 Task: In the  document Appleloge.rtf Add another  'page' Use the Tool Explore 'and look for brief about the picture in first page, copy 2-3 lines in second sheet.' Align the text to the Left
Action: Mouse moved to (169, 60)
Screenshot: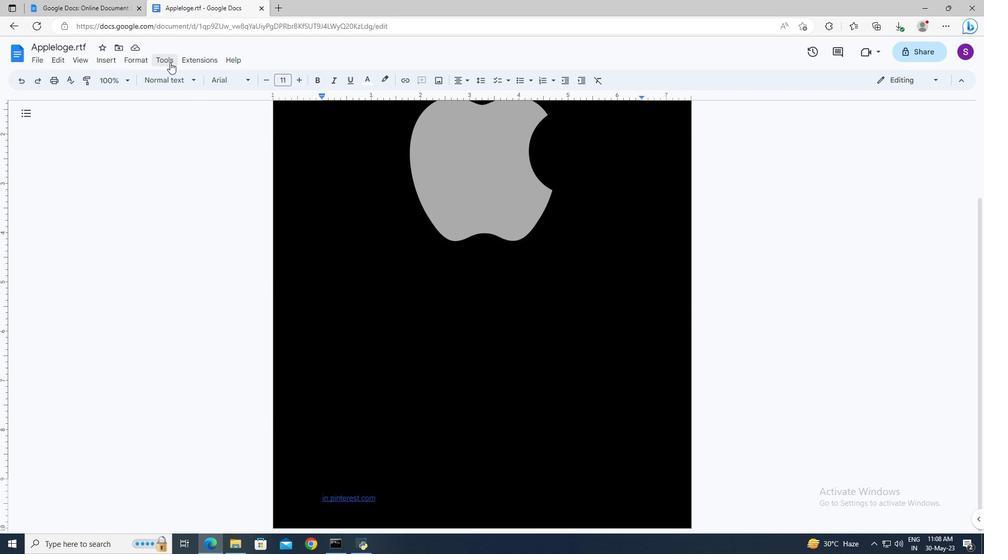 
Action: Mouse pressed left at (169, 60)
Screenshot: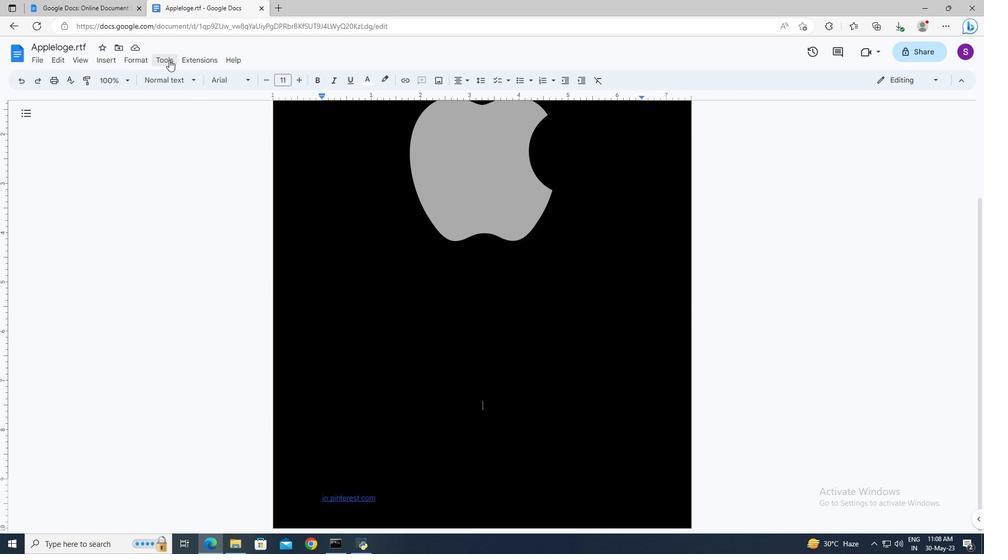 
Action: Mouse moved to (187, 173)
Screenshot: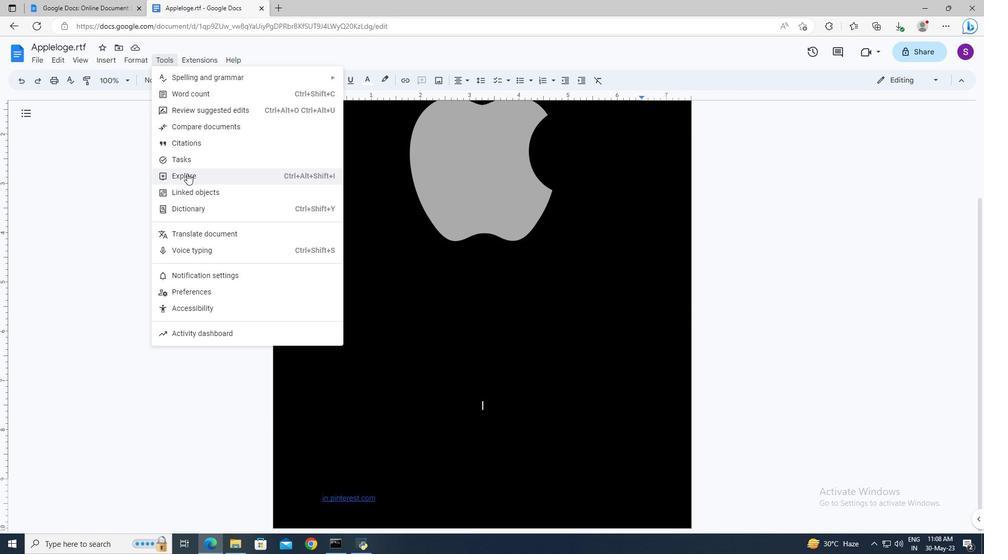 
Action: Mouse pressed left at (187, 173)
Screenshot: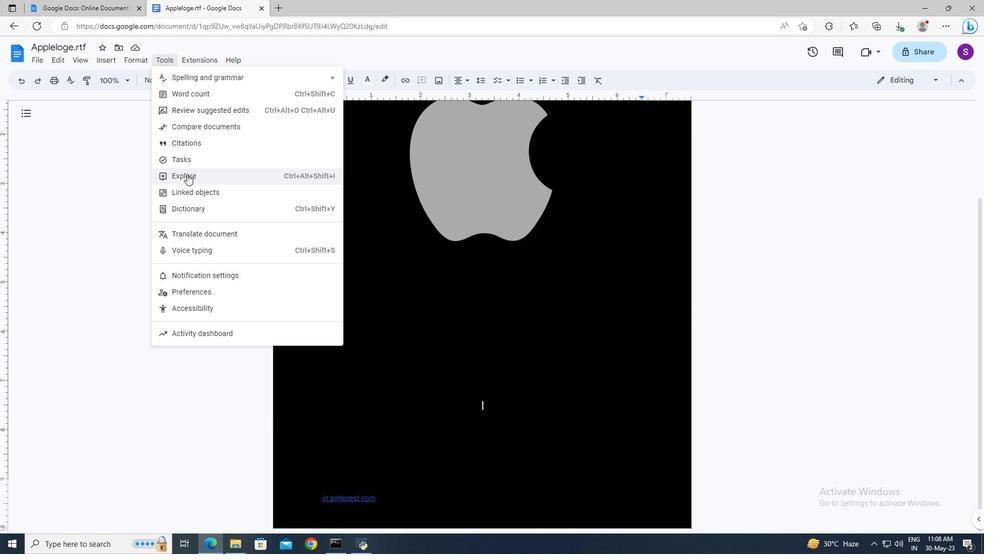 
Action: Mouse moved to (855, 115)
Screenshot: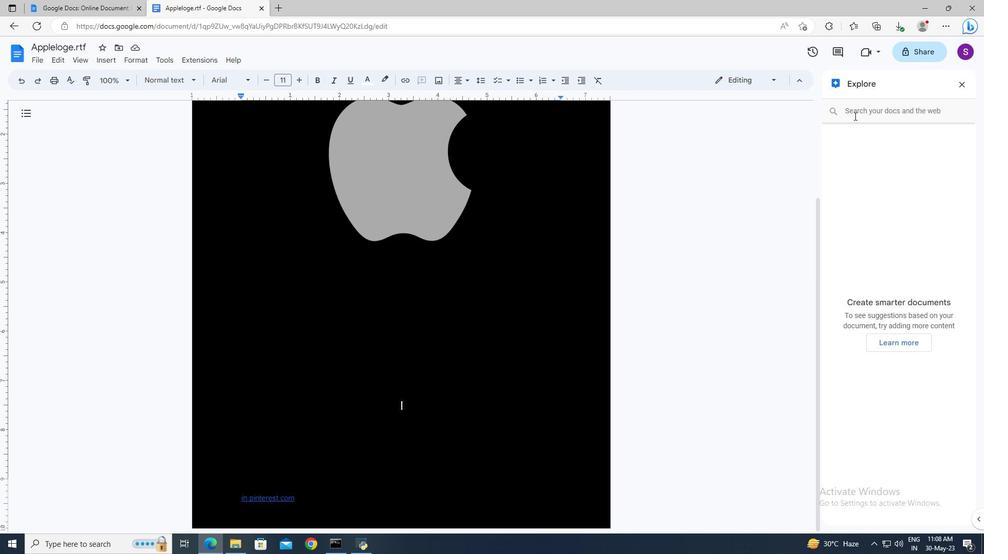 
Action: Mouse pressed left at (855, 115)
Screenshot: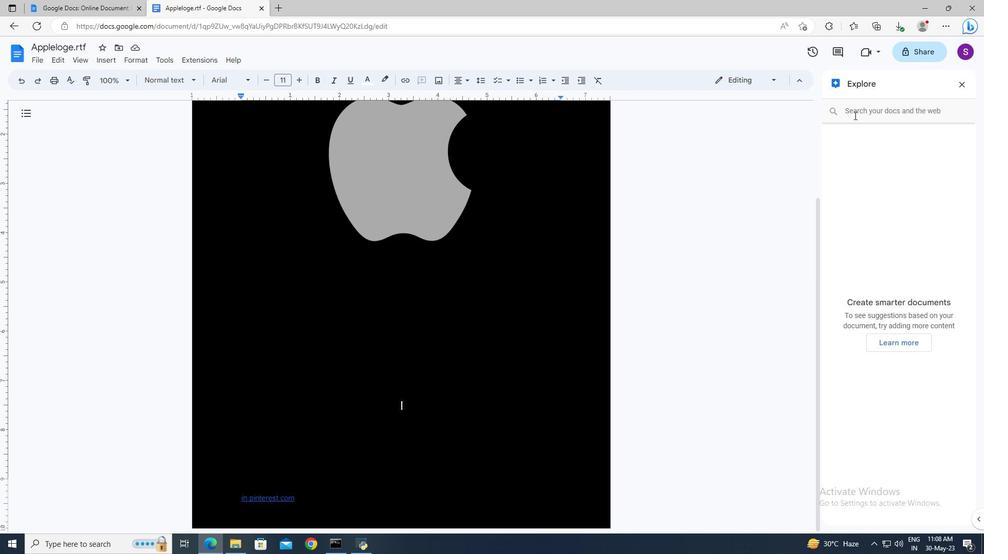 
Action: Mouse moved to (854, 118)
Screenshot: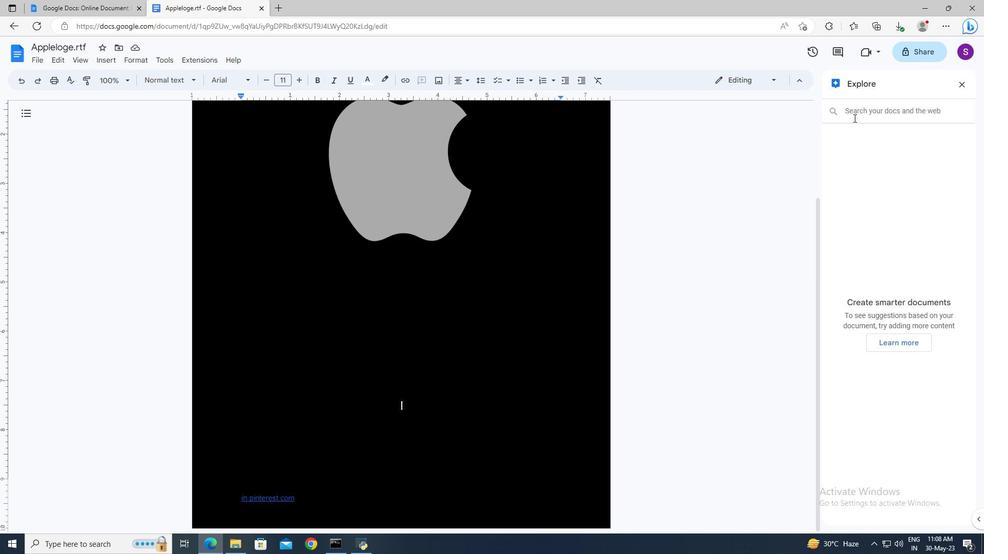 
Action: Key pressed brief<Key.space>about<Key.space>apple<Key.space>logo<Key.enter>
Screenshot: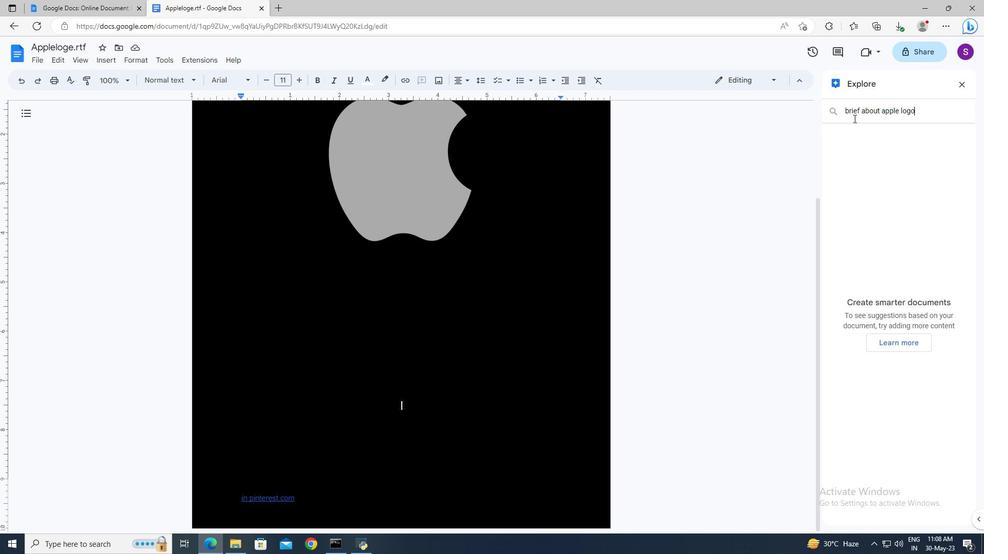 
Action: Mouse moved to (901, 138)
Screenshot: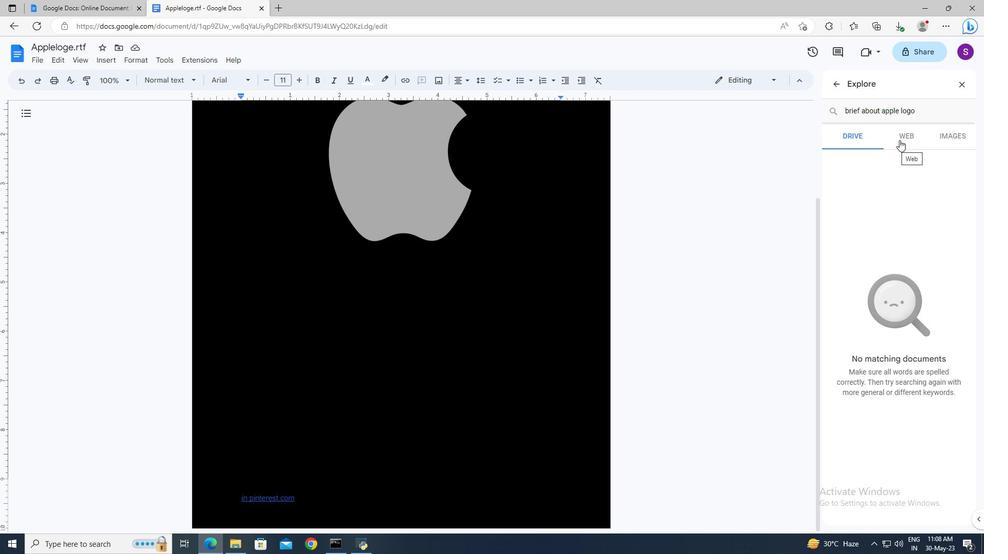
Action: Mouse pressed left at (901, 138)
Screenshot: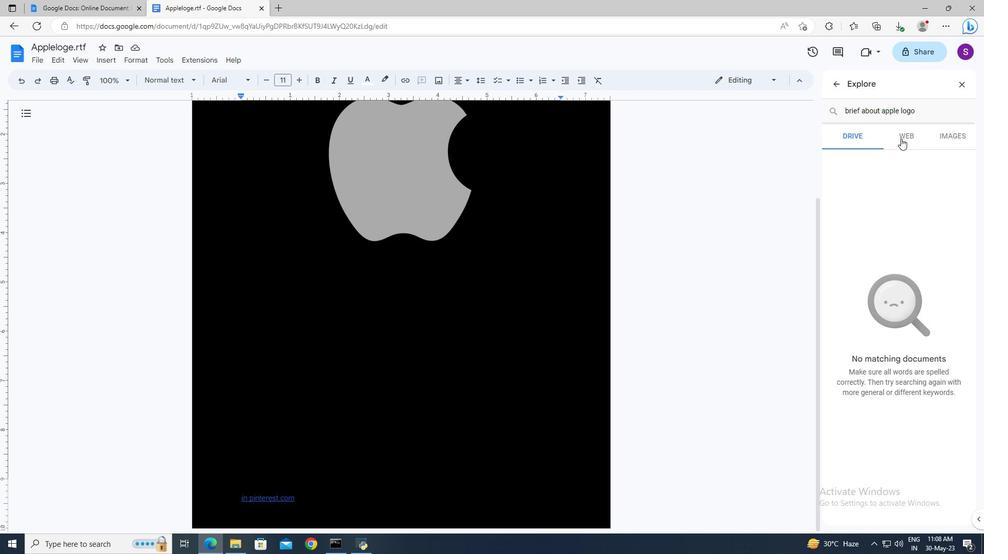 
Action: Mouse moved to (897, 196)
Screenshot: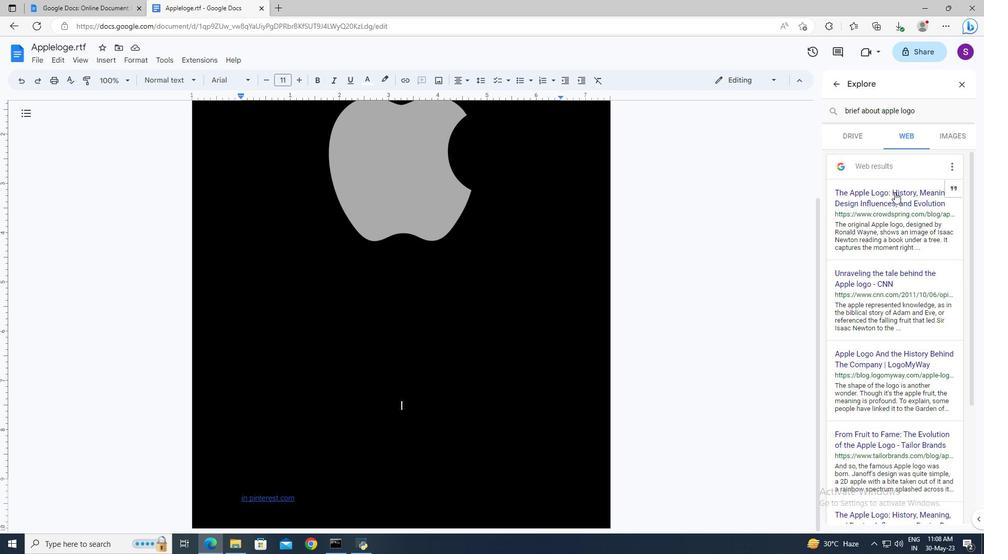 
Action: Mouse pressed left at (897, 196)
Screenshot: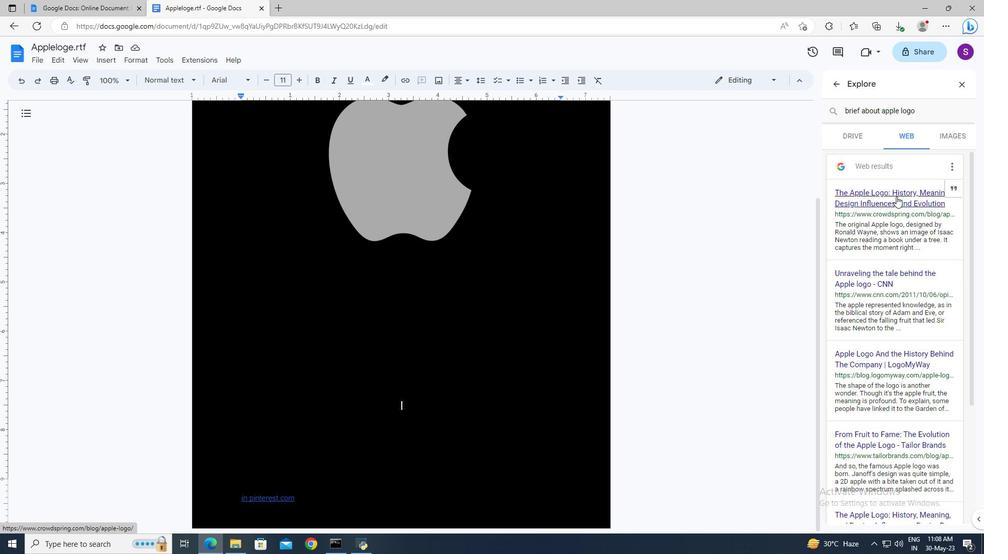 
Action: Mouse moved to (480, 259)
Screenshot: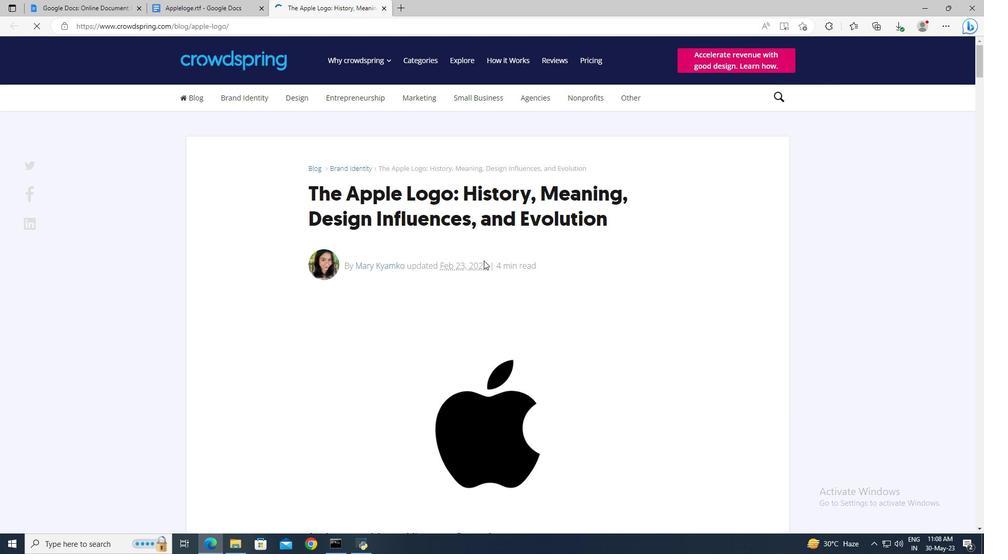
Action: Mouse scrolled (480, 258) with delta (0, 0)
Screenshot: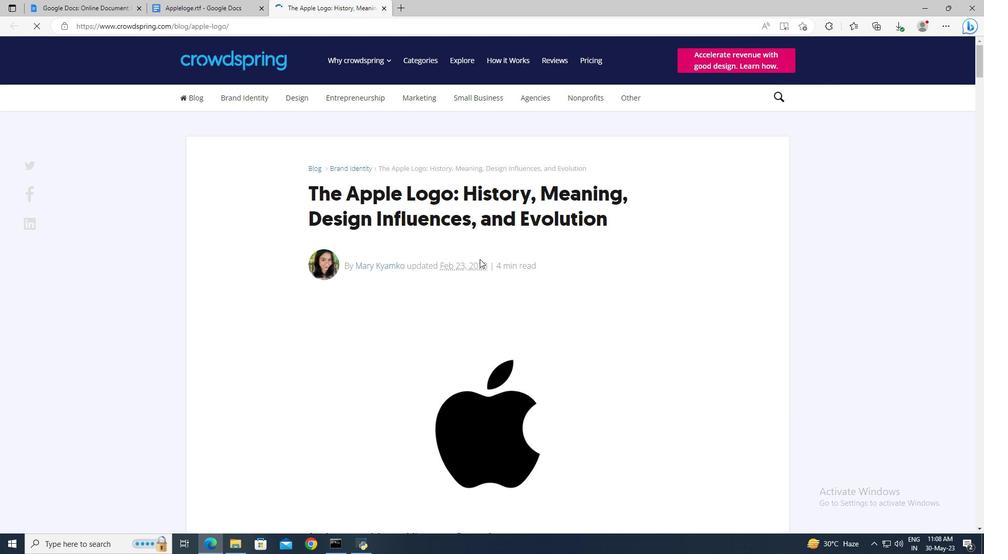 
Action: Mouse scrolled (480, 258) with delta (0, 0)
Screenshot: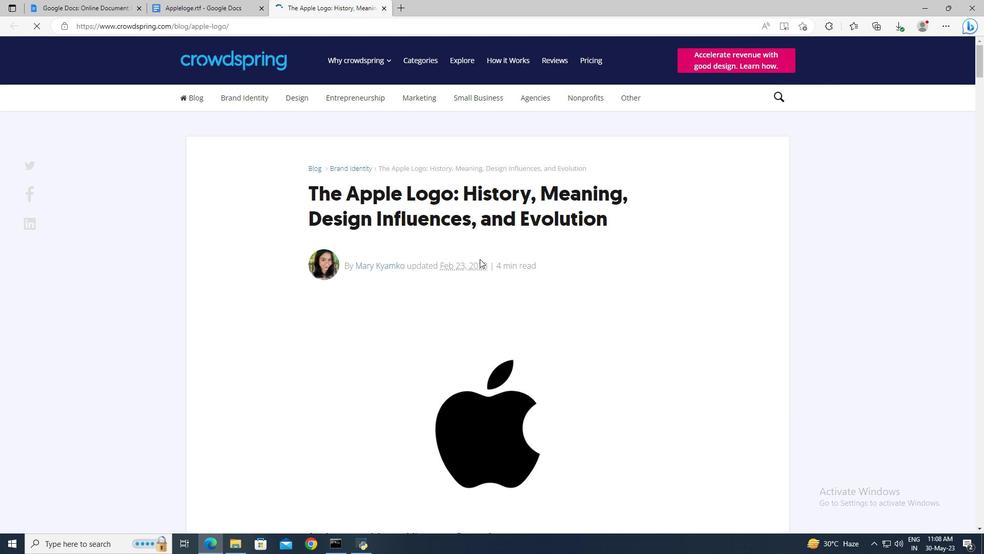 
Action: Mouse scrolled (480, 258) with delta (0, 0)
Screenshot: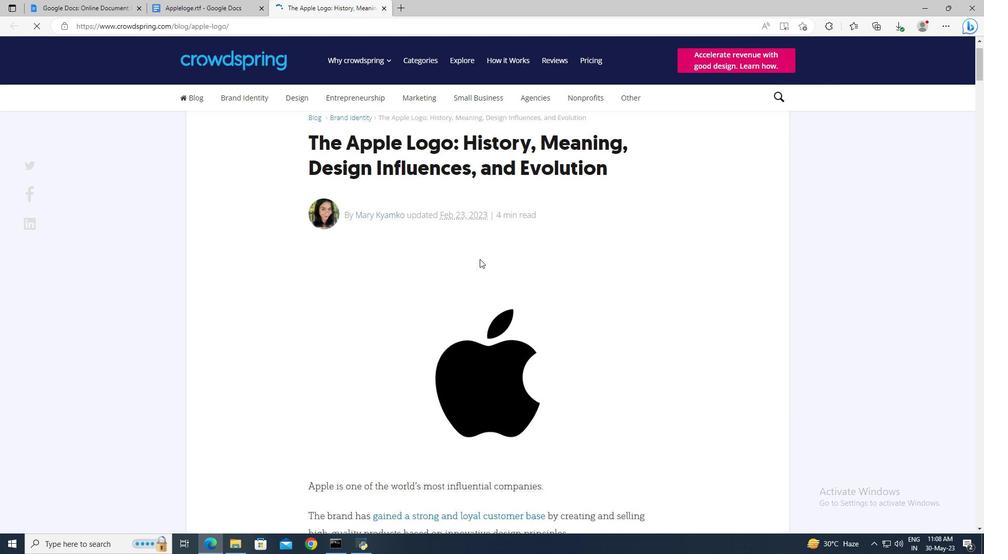 
Action: Mouse scrolled (480, 258) with delta (0, 0)
Screenshot: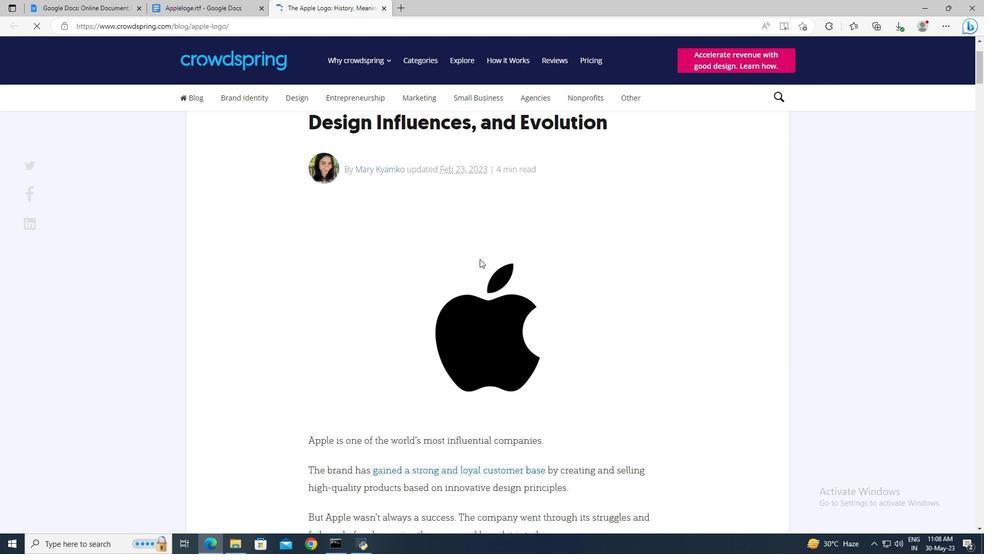 
Action: Mouse scrolled (480, 258) with delta (0, 0)
Screenshot: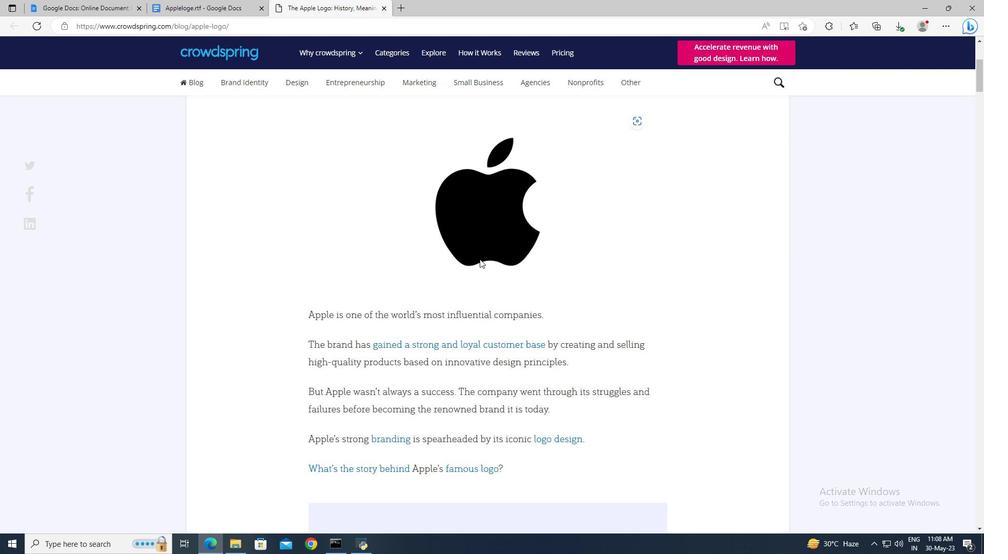 
Action: Mouse moved to (308, 162)
Screenshot: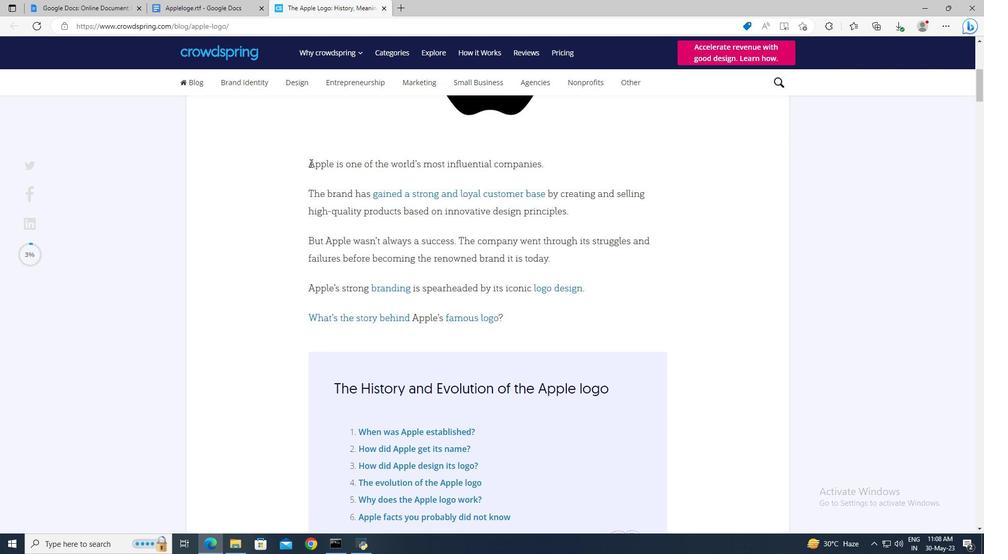 
Action: Mouse pressed left at (308, 162)
Screenshot: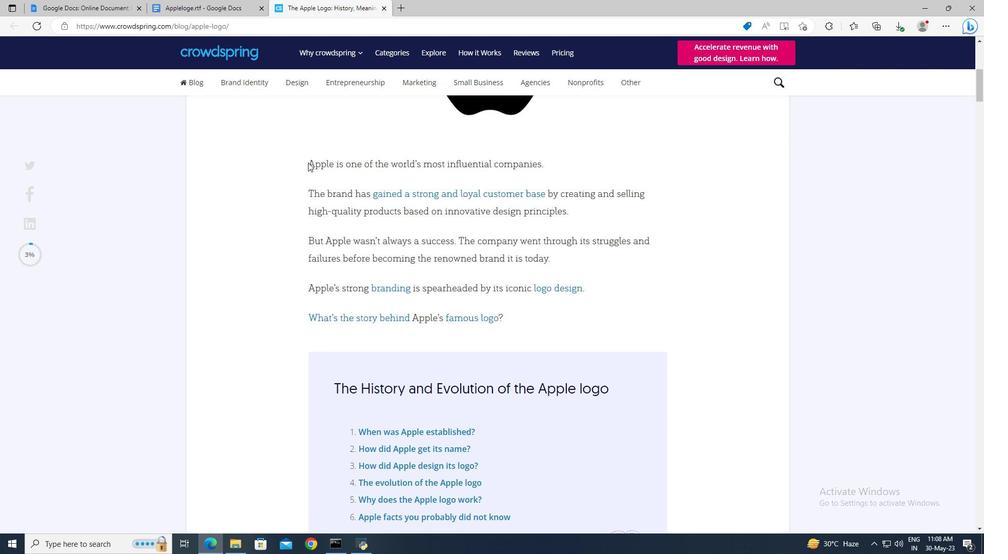 
Action: Mouse moved to (544, 216)
Screenshot: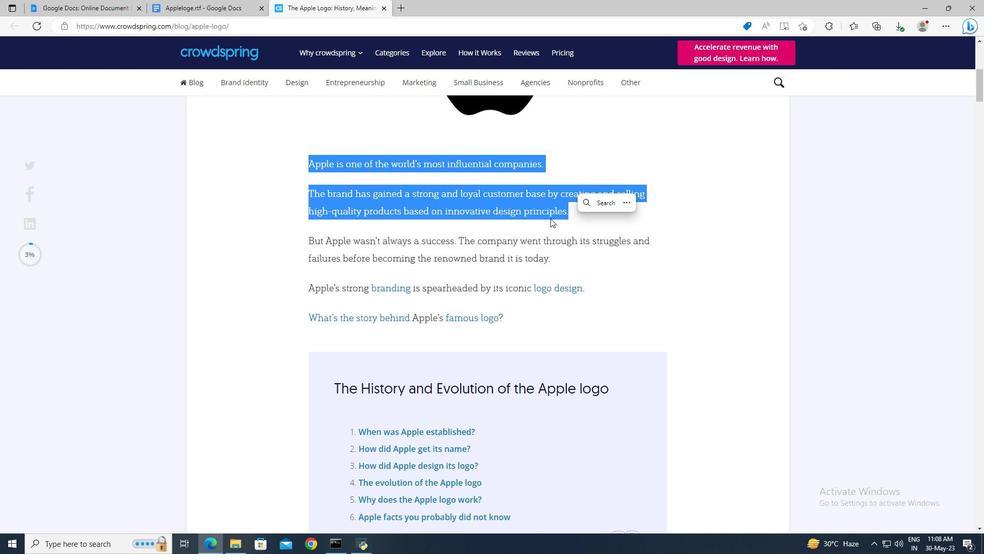 
Action: Key pressed ctrl+C
Screenshot: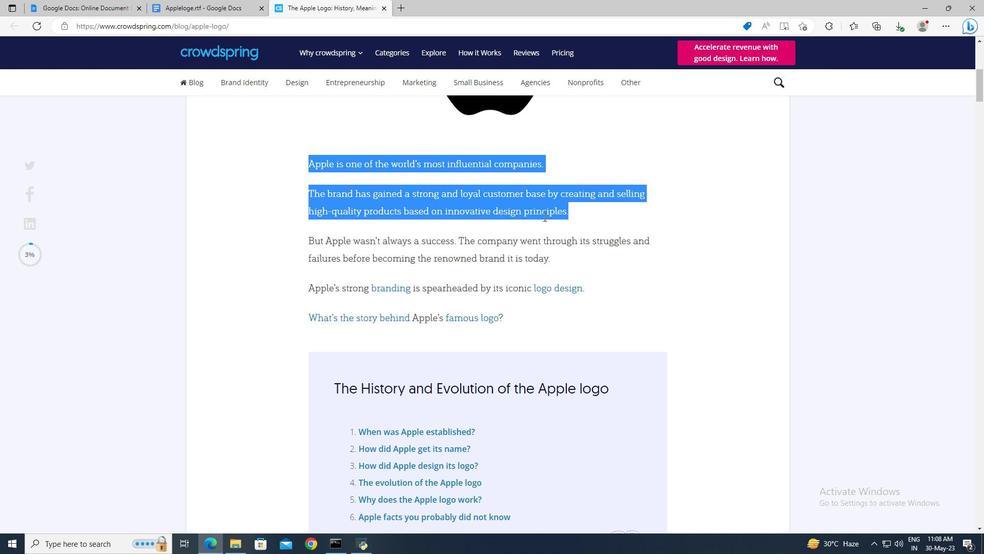 
Action: Mouse moved to (243, 7)
Screenshot: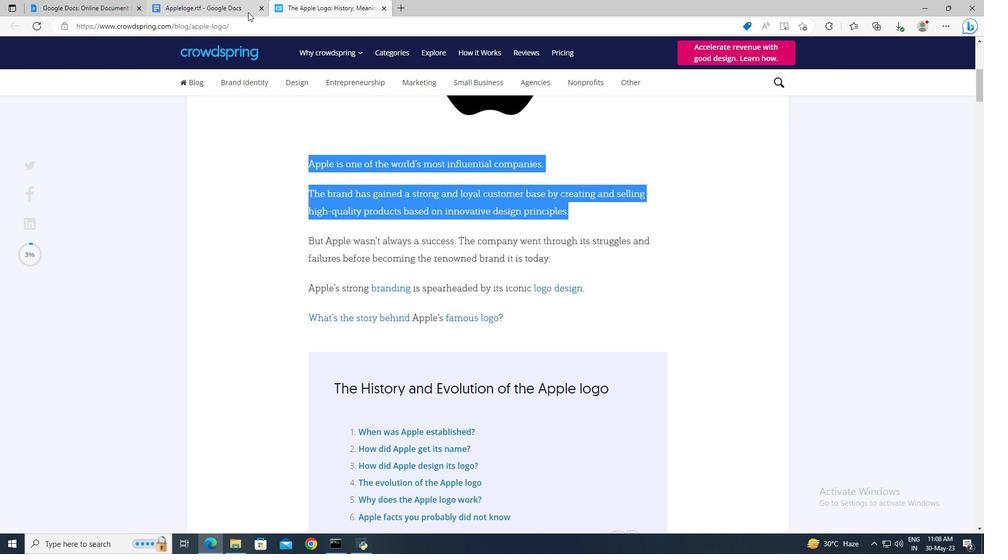 
Action: Mouse pressed left at (243, 7)
Screenshot: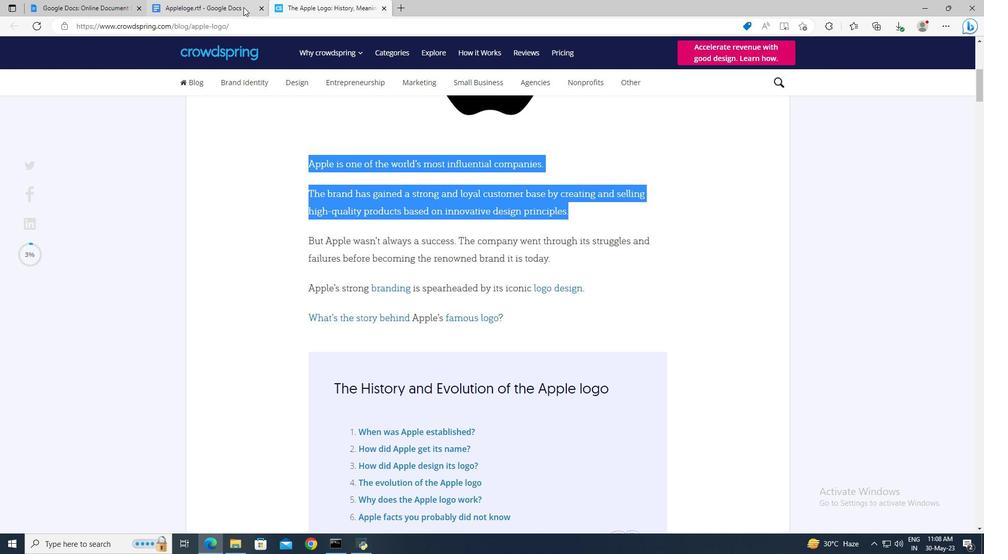 
Action: Mouse moved to (255, 418)
Screenshot: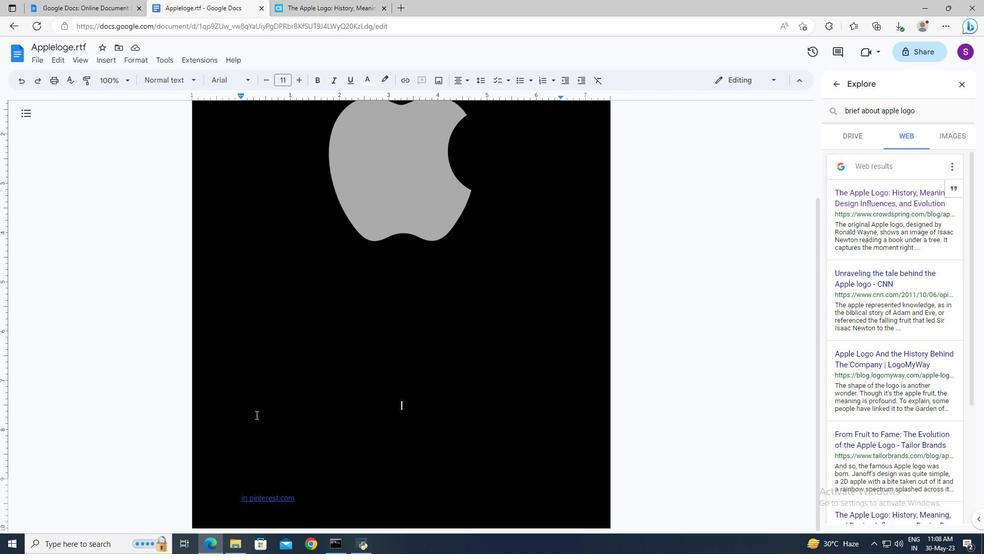 
Action: Mouse pressed left at (255, 418)
Screenshot: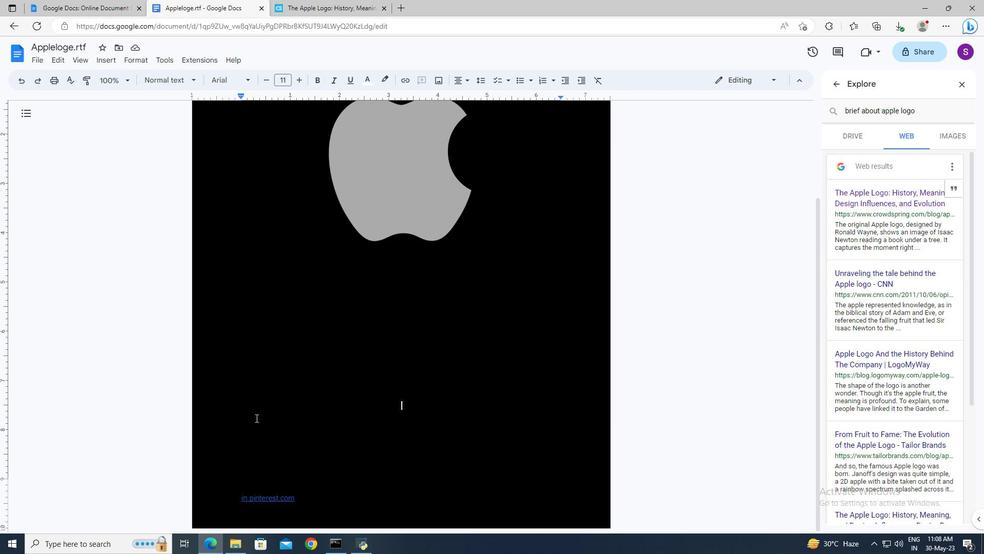 
Action: Mouse pressed right at (255, 418)
Screenshot: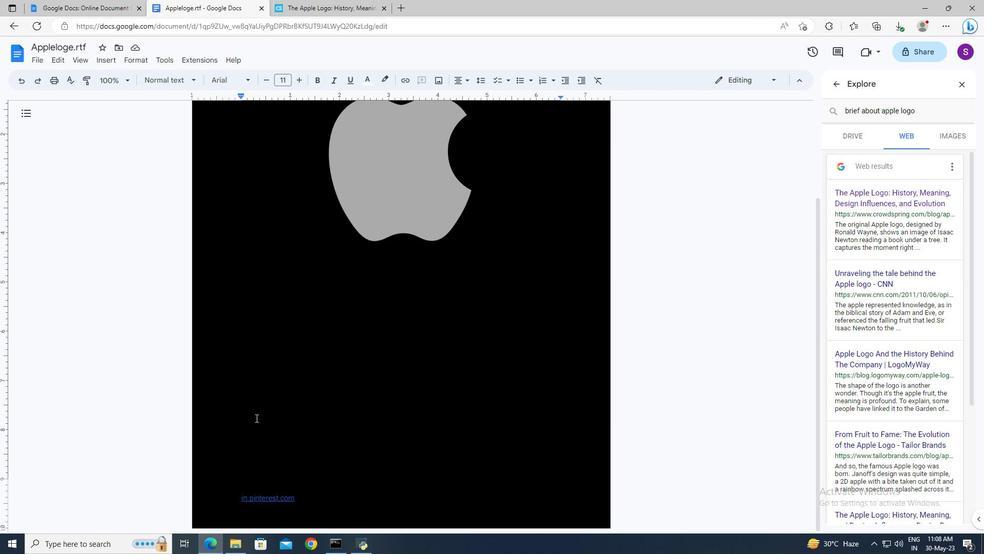 
Action: Mouse moved to (294, 301)
Screenshot: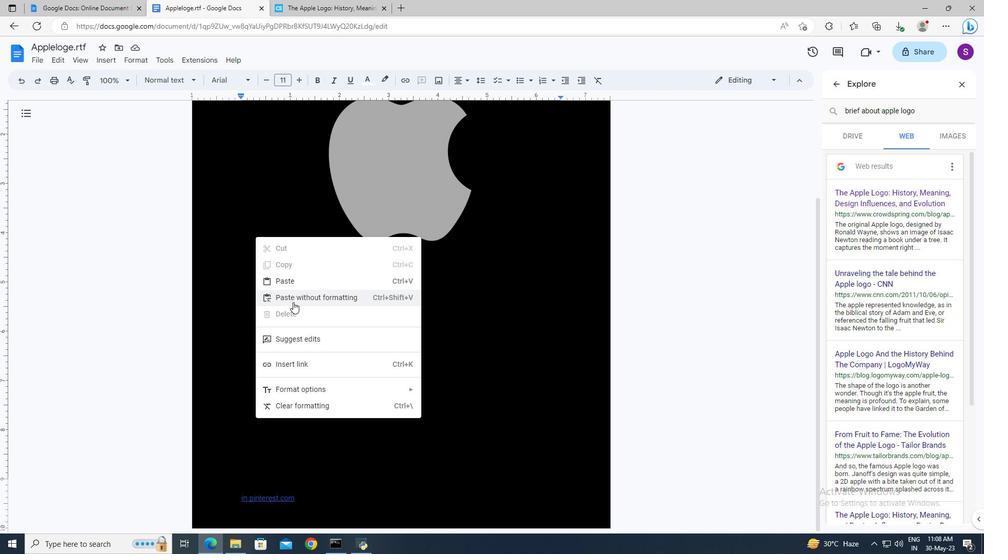 
Action: Mouse pressed left at (294, 301)
Screenshot: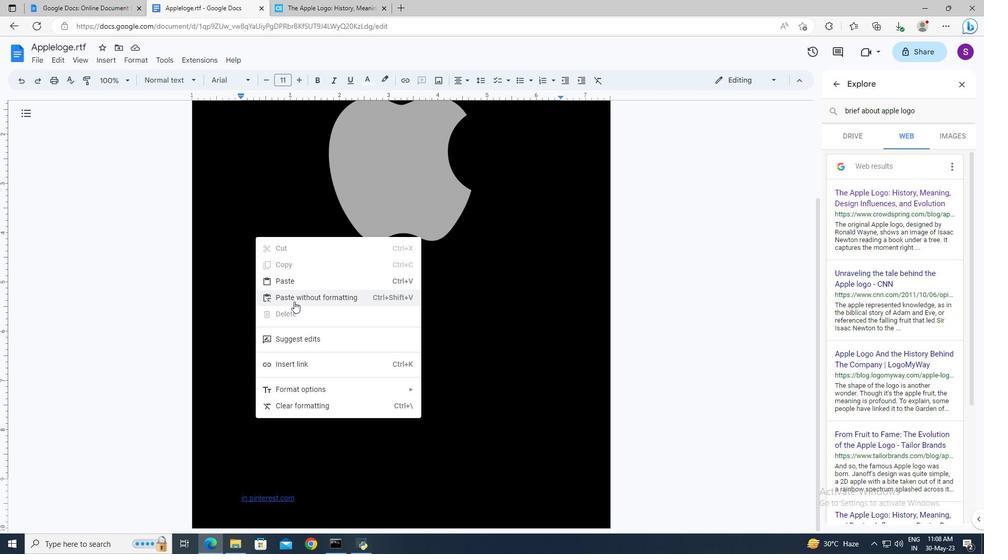 
Action: Mouse moved to (309, 411)
Screenshot: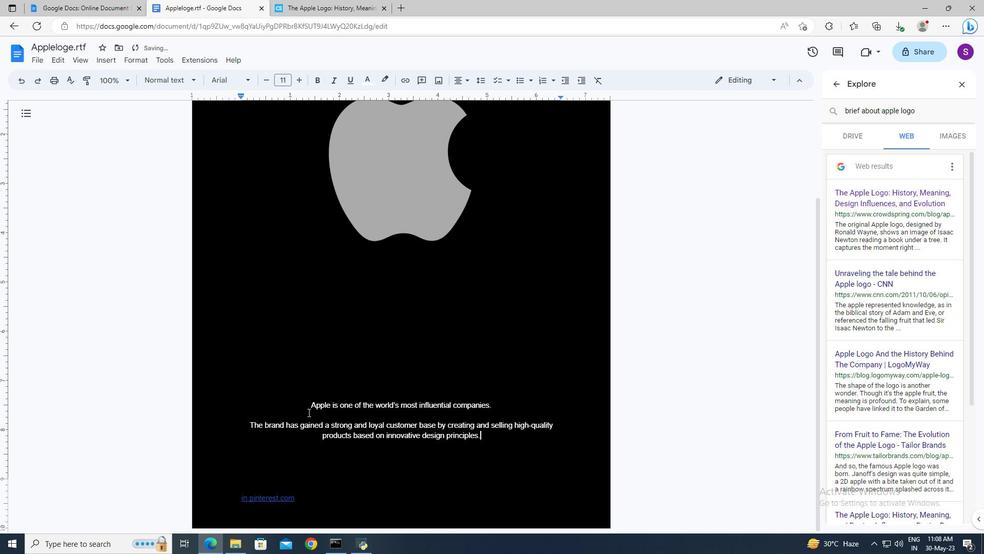 
Action: Mouse pressed left at (309, 411)
Screenshot: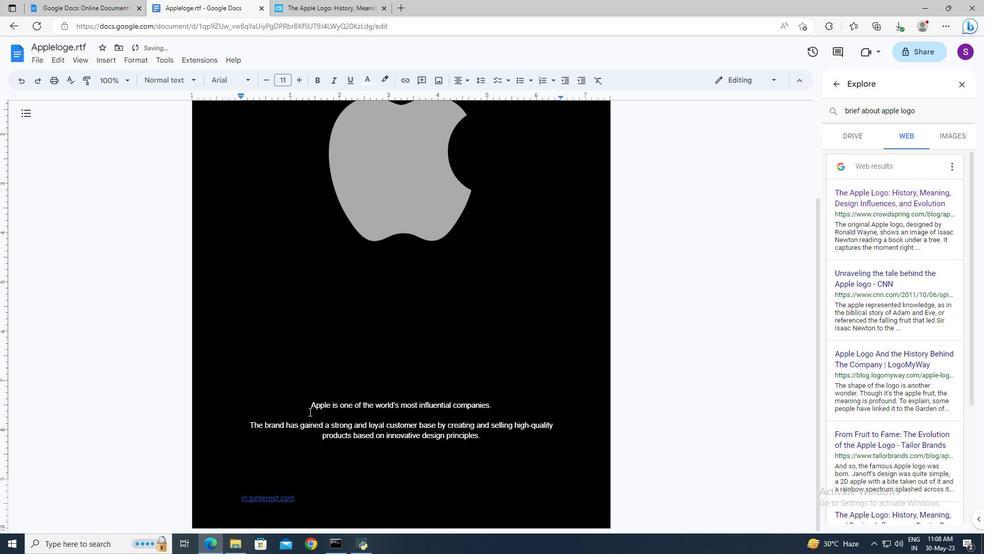 
Action: Mouse moved to (309, 407)
Screenshot: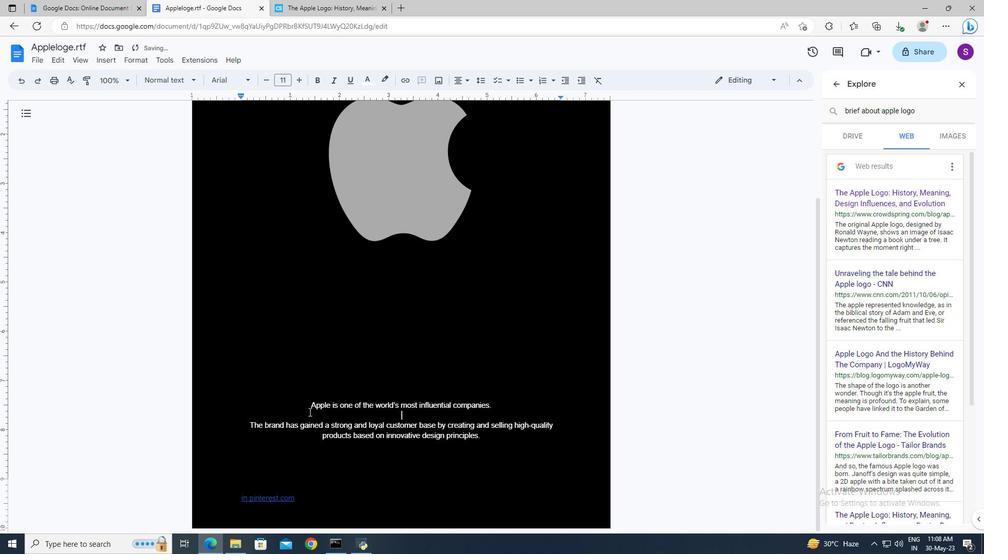 
Action: Mouse pressed left at (309, 407)
Screenshot: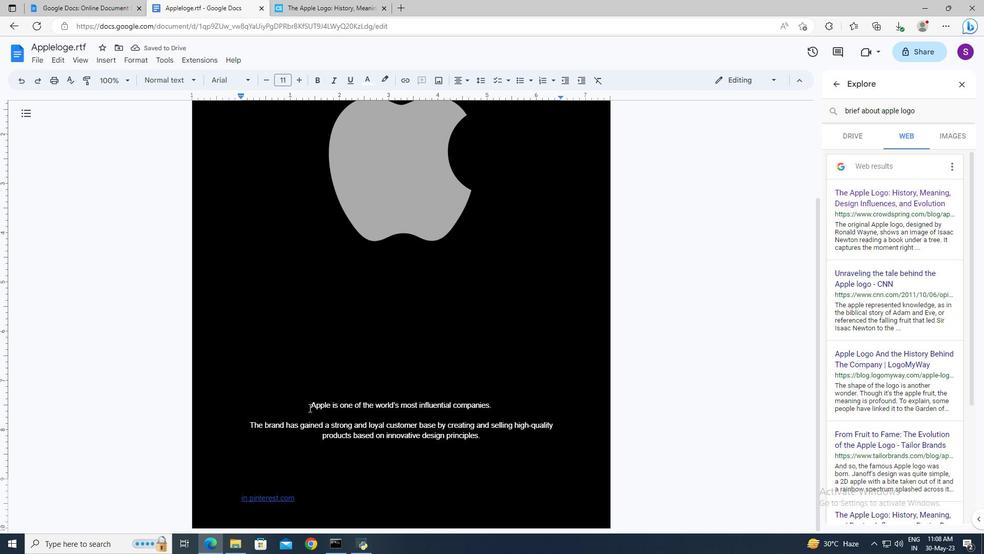 
Action: Mouse moved to (354, 419)
Screenshot: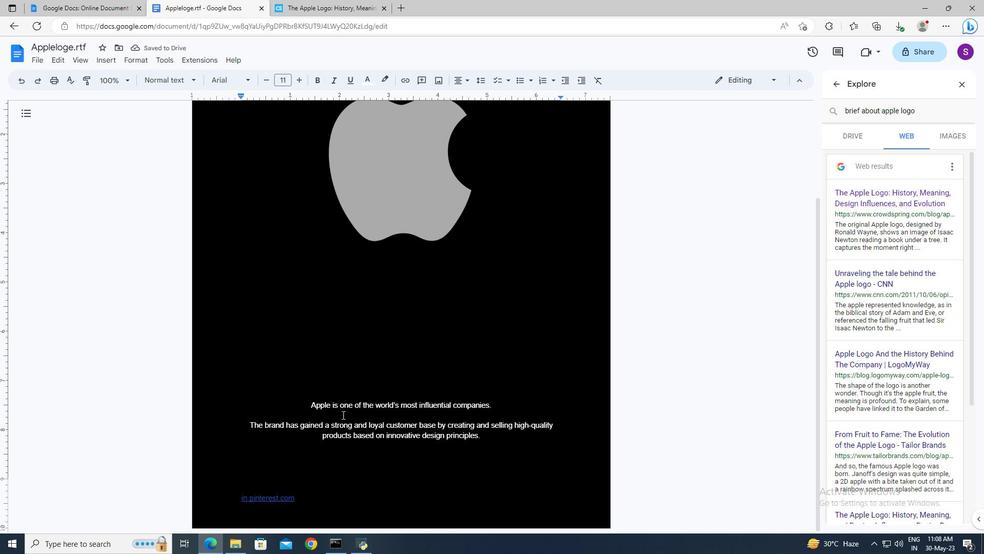 
Action: Key pressed <Key.shift><Key.down><Key.down><Key.down>
Screenshot: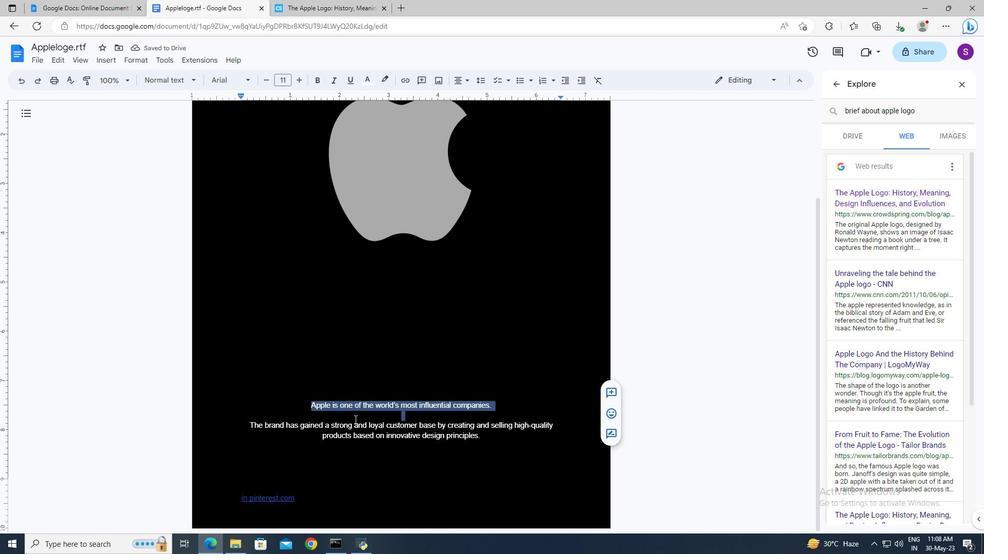 
Action: Mouse moved to (463, 82)
Screenshot: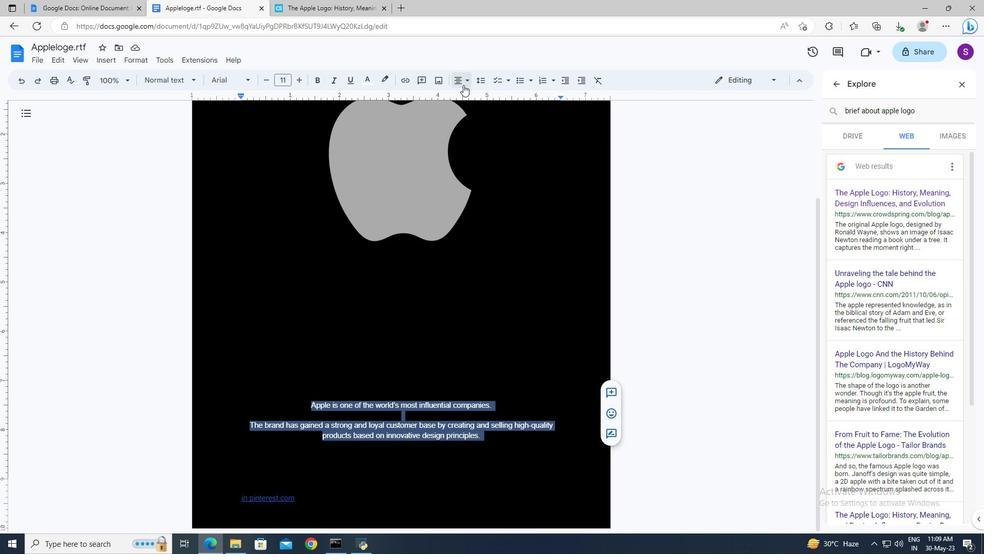 
Action: Mouse pressed left at (463, 82)
Screenshot: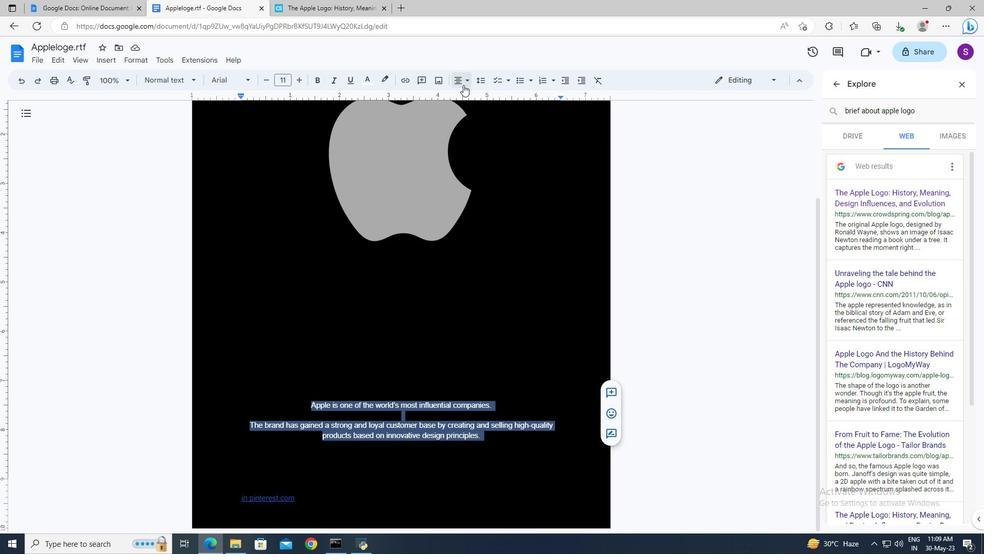 
Action: Mouse moved to (461, 94)
Screenshot: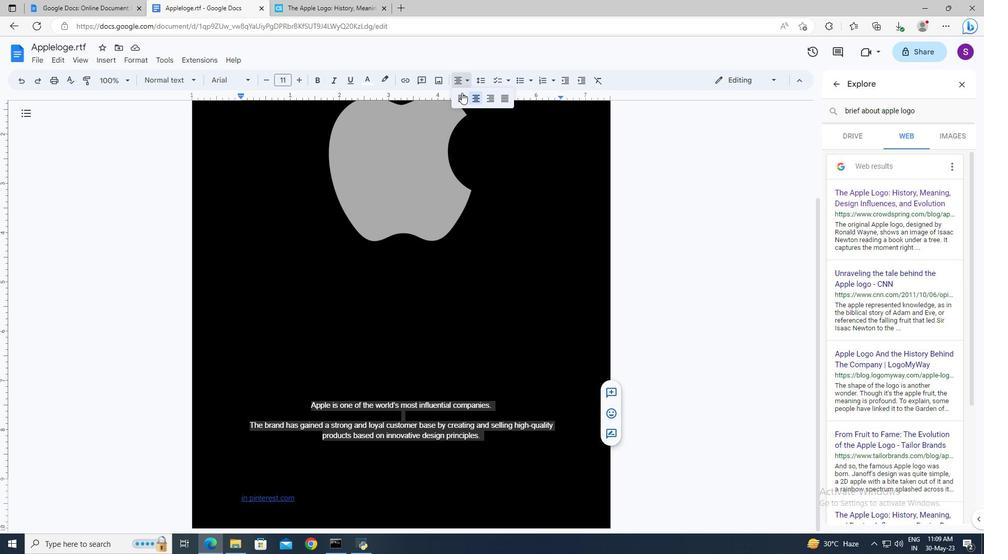 
Action: Mouse pressed left at (461, 94)
Screenshot: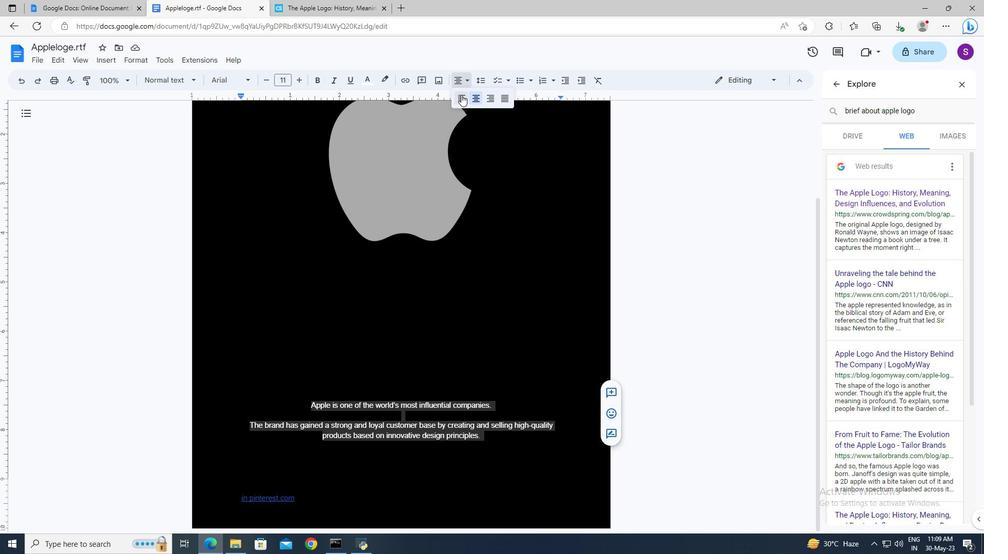 
Action: Mouse moved to (509, 441)
Screenshot: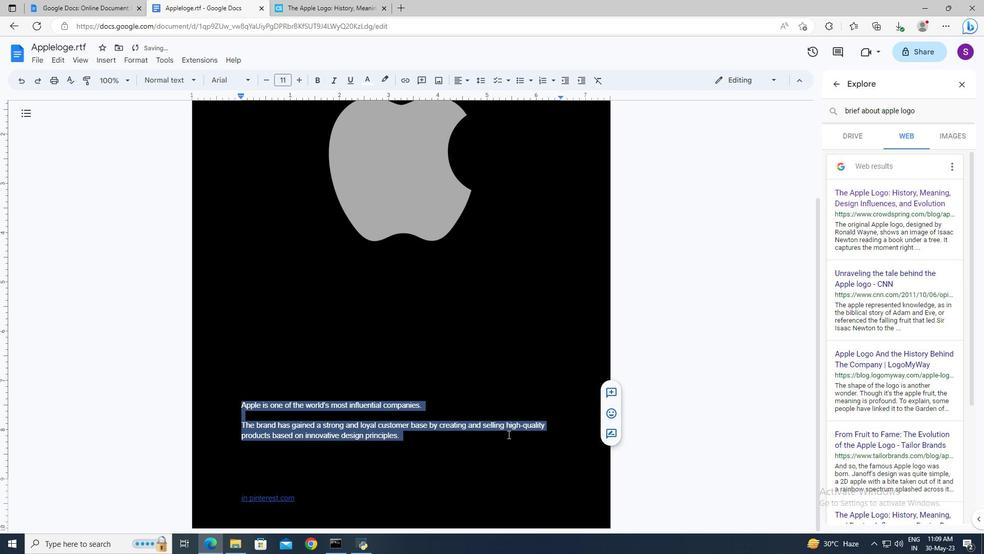 
Action: Mouse pressed left at (509, 441)
Screenshot: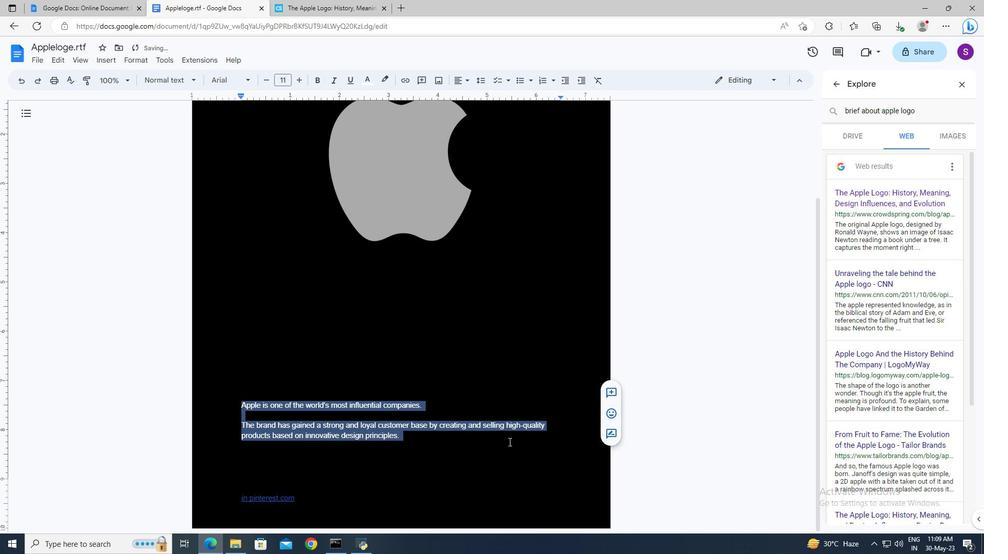 
